 Task: Search the place "Judson St".
Action: Mouse moved to (379, 153)
Screenshot: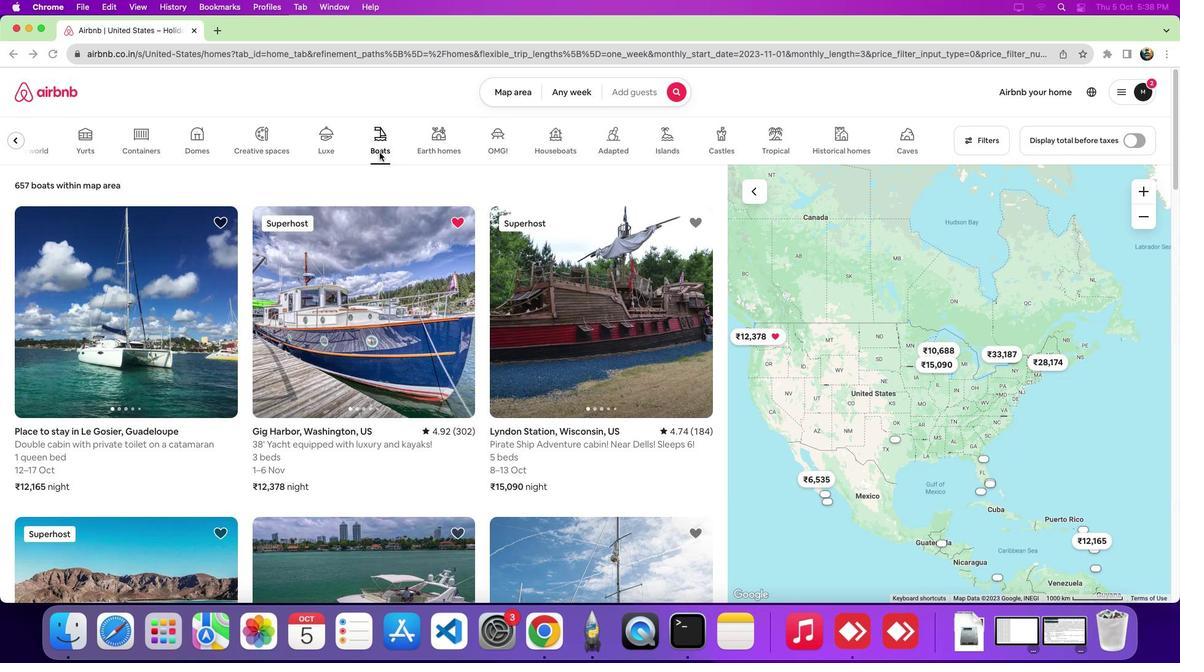 
Action: Mouse pressed left at (379, 153)
Screenshot: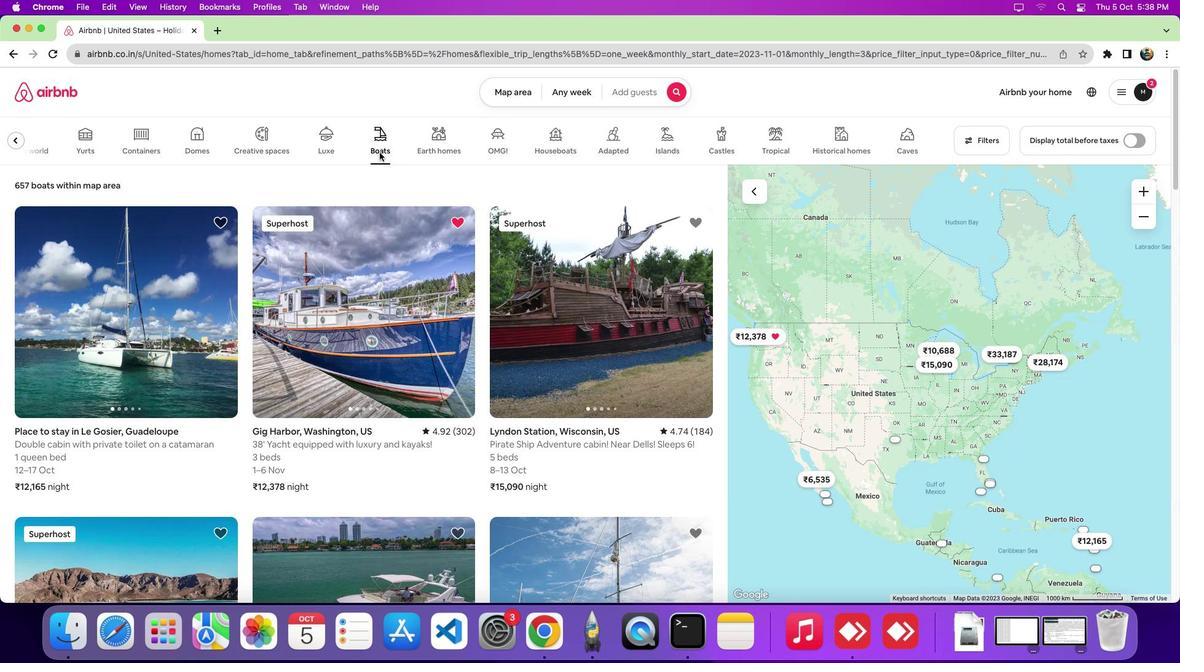 
Action: Mouse moved to (384, 282)
Screenshot: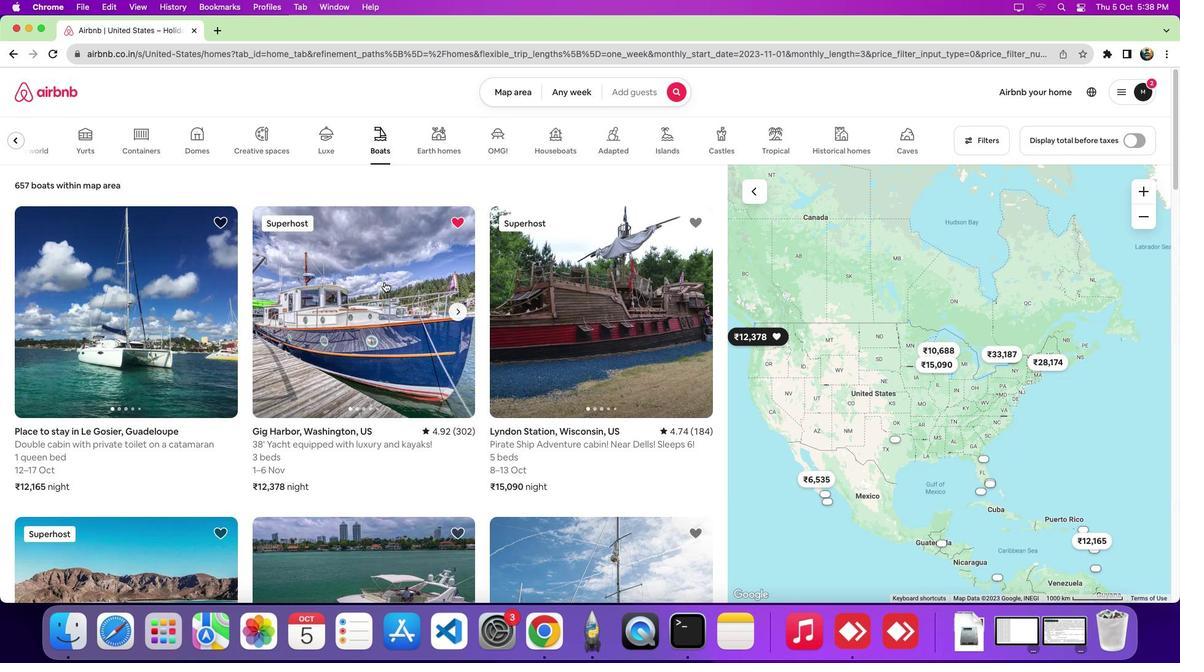 
Action: Mouse pressed left at (384, 282)
Screenshot: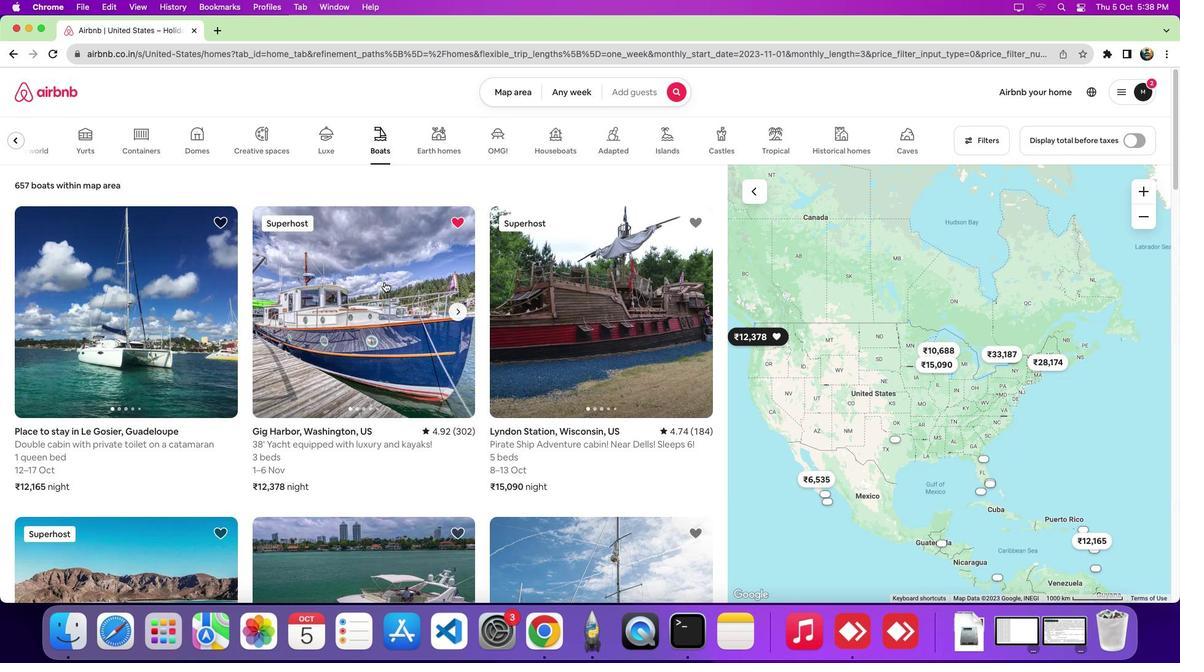 
Action: Mouse moved to (646, 311)
Screenshot: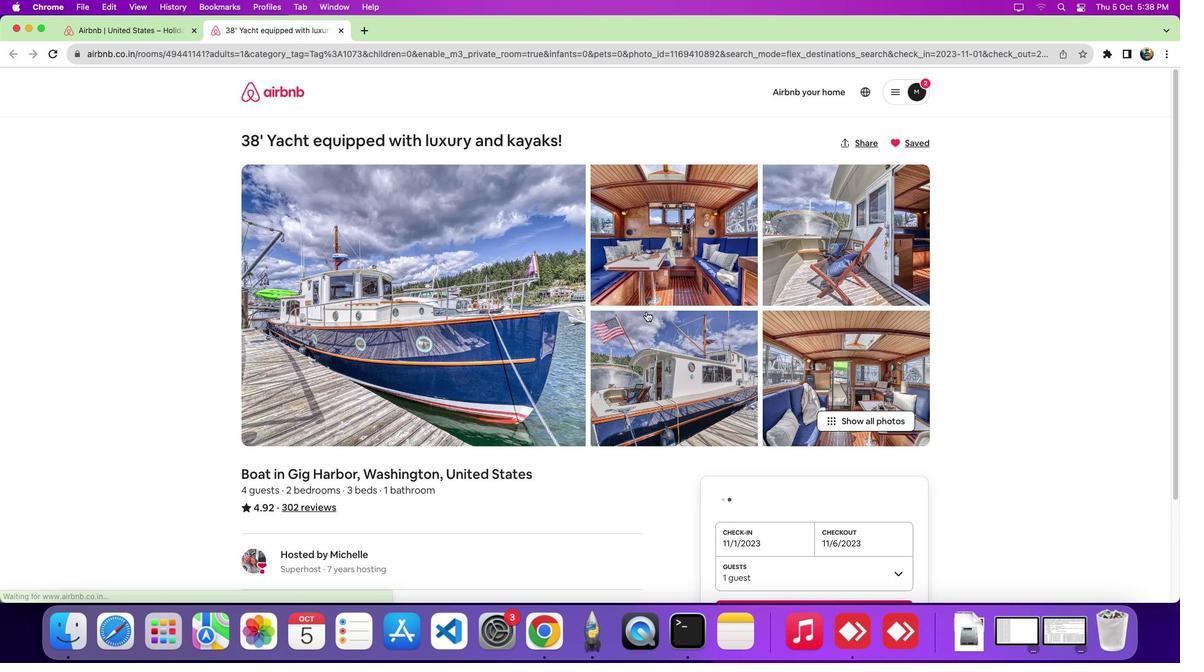 
Action: Mouse scrolled (646, 311) with delta (0, 0)
Screenshot: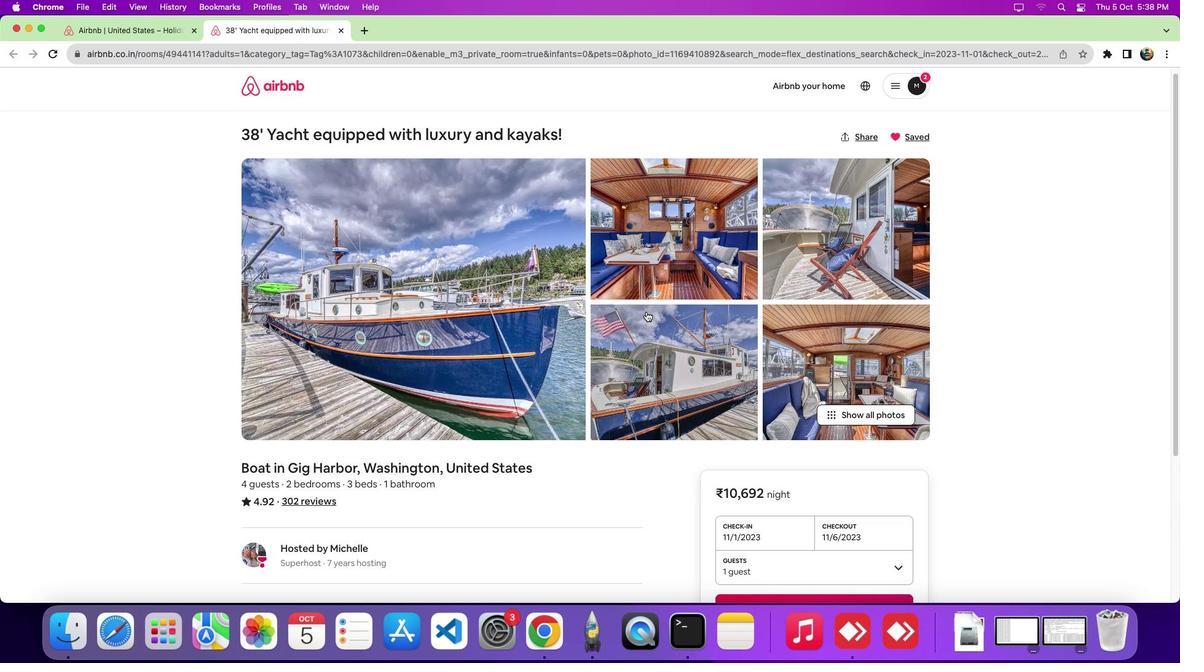 
Action: Mouse scrolled (646, 311) with delta (0, -1)
Screenshot: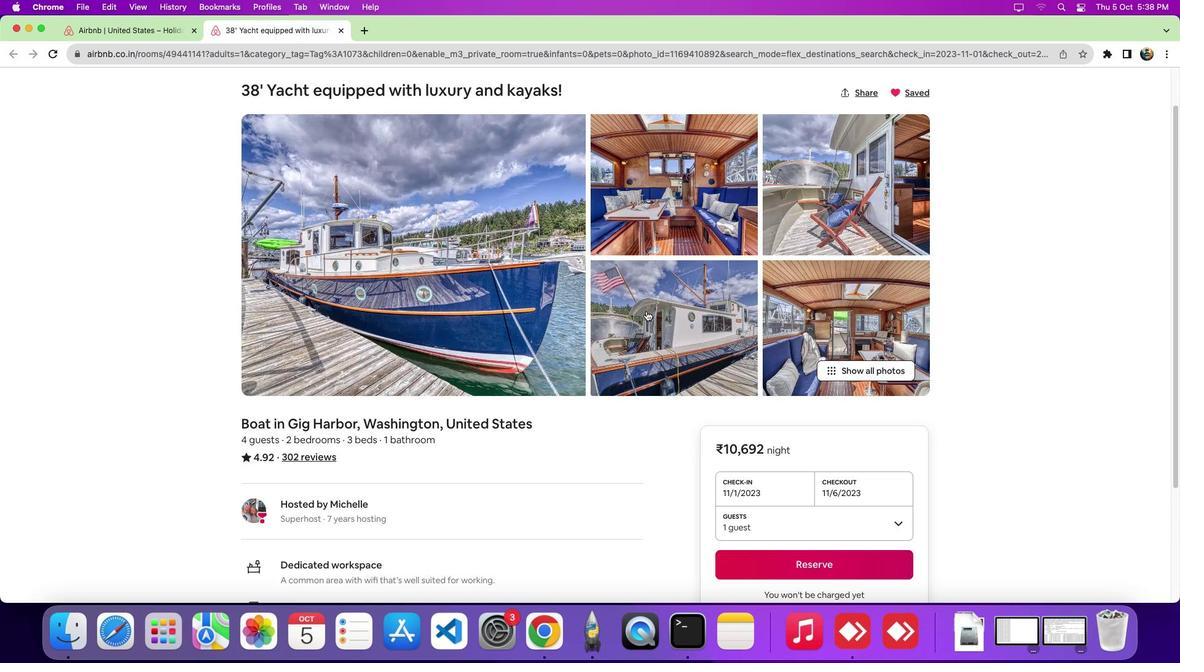 
Action: Mouse scrolled (646, 311) with delta (0, -5)
Screenshot: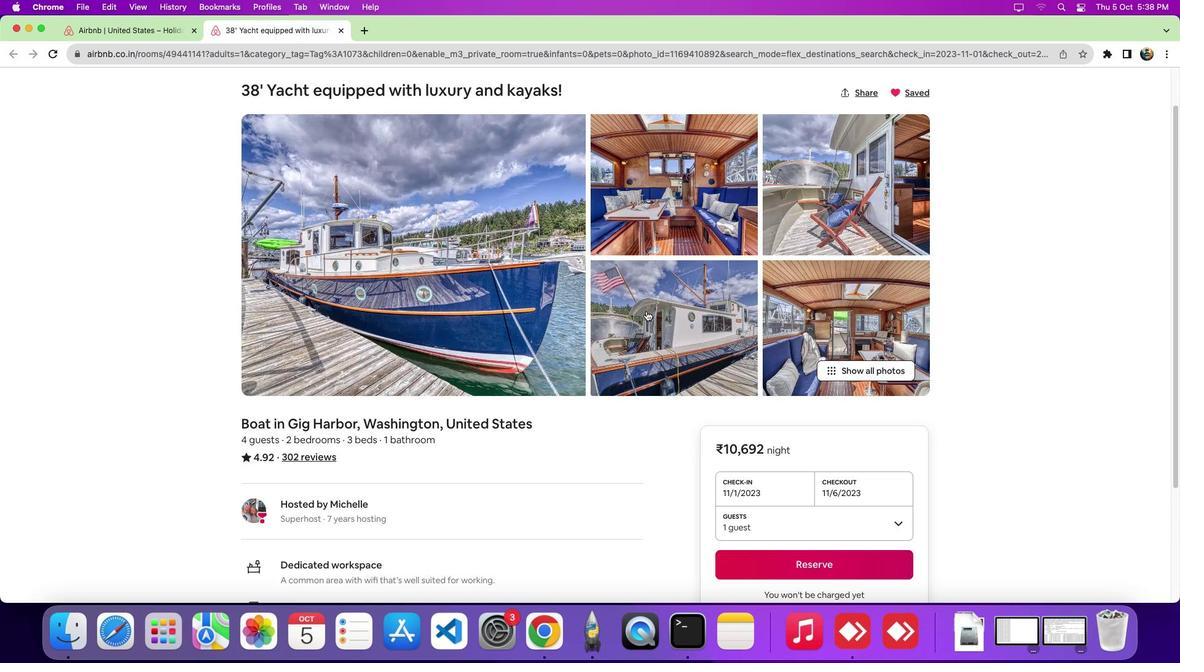 
Action: Mouse scrolled (646, 311) with delta (0, -8)
Screenshot: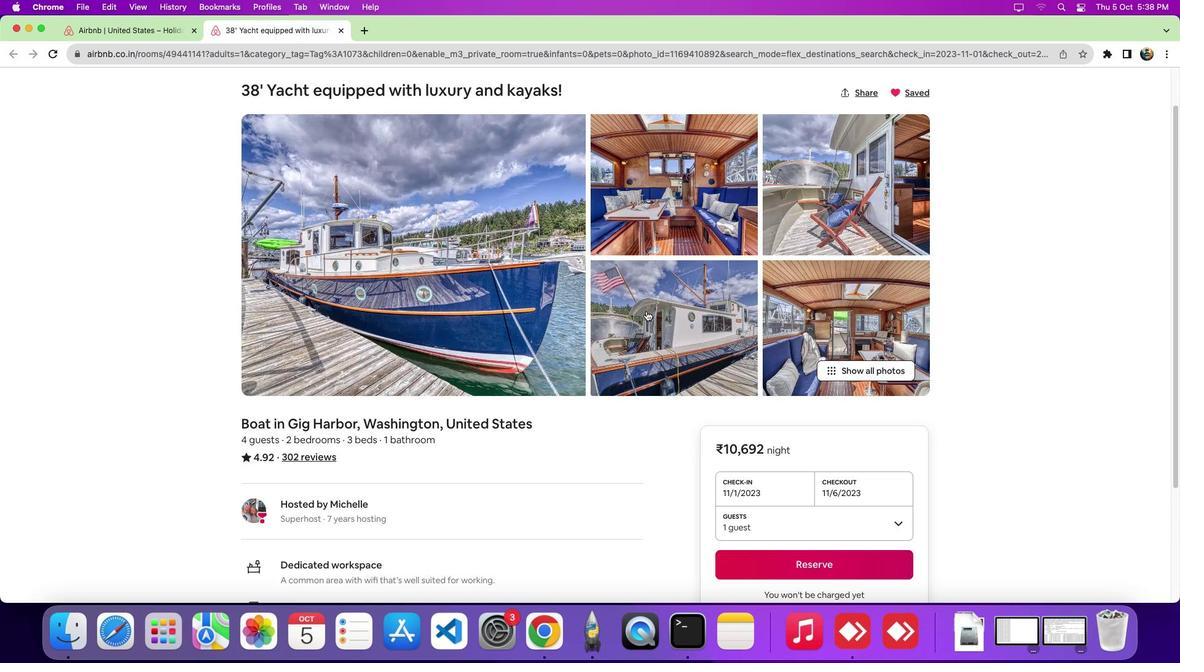 
Action: Mouse moved to (646, 311)
Screenshot: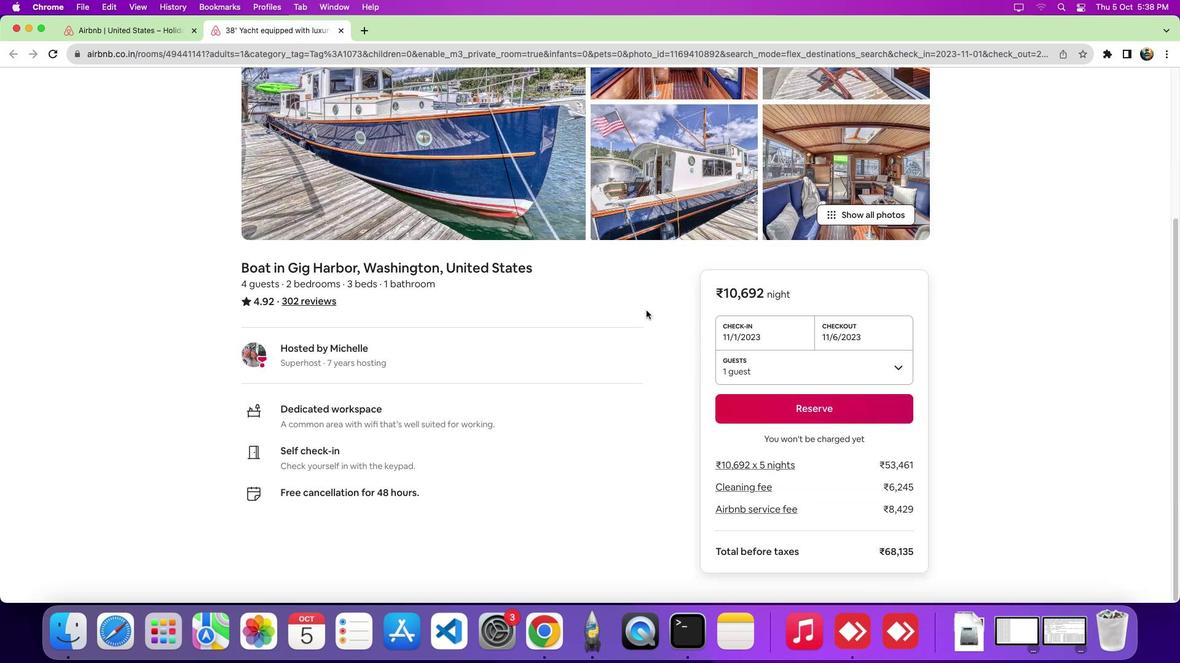 
Action: Mouse scrolled (646, 311) with delta (0, 0)
Screenshot: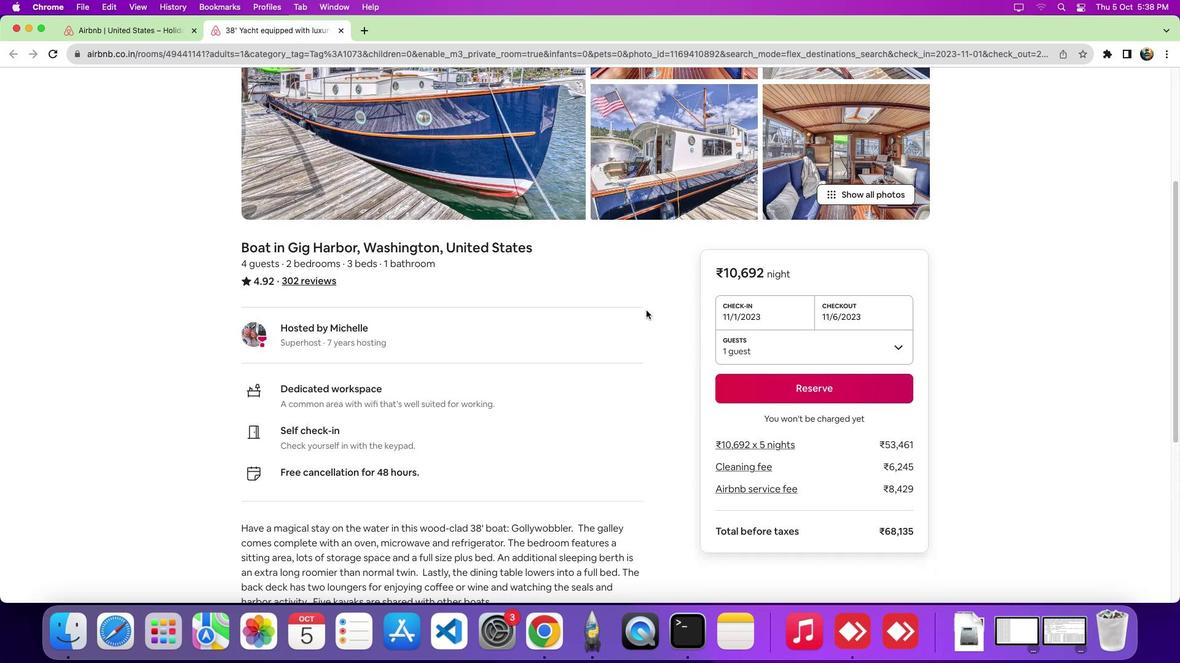 
Action: Mouse scrolled (646, 311) with delta (0, -1)
Screenshot: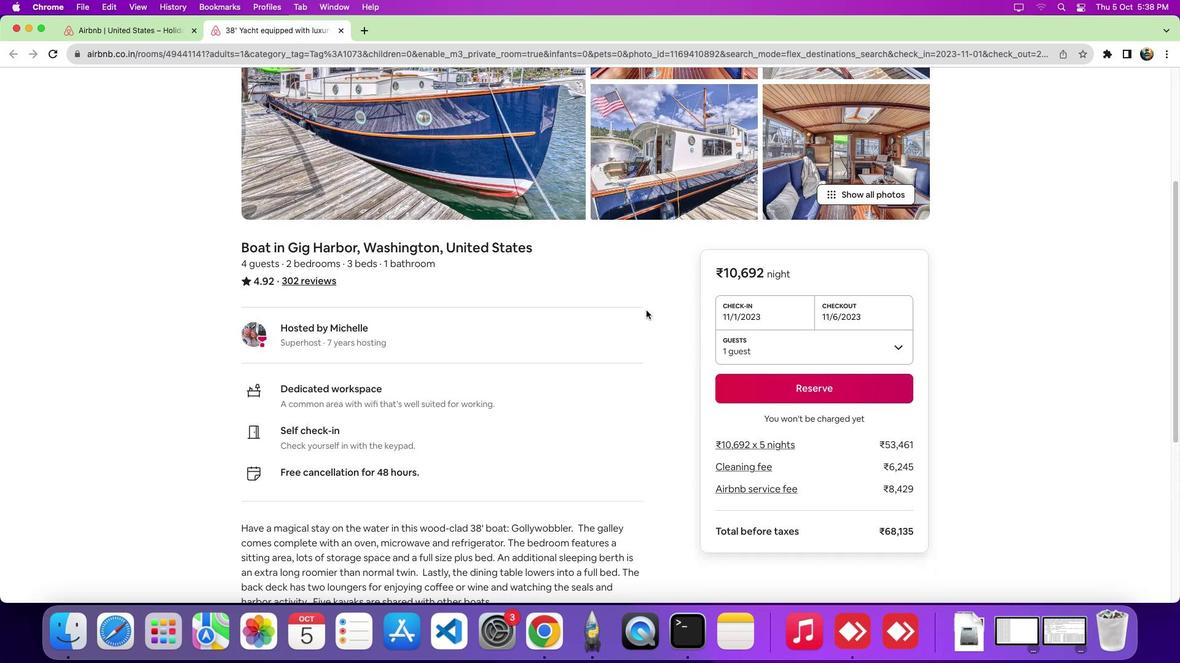 
Action: Mouse scrolled (646, 311) with delta (0, -6)
Screenshot: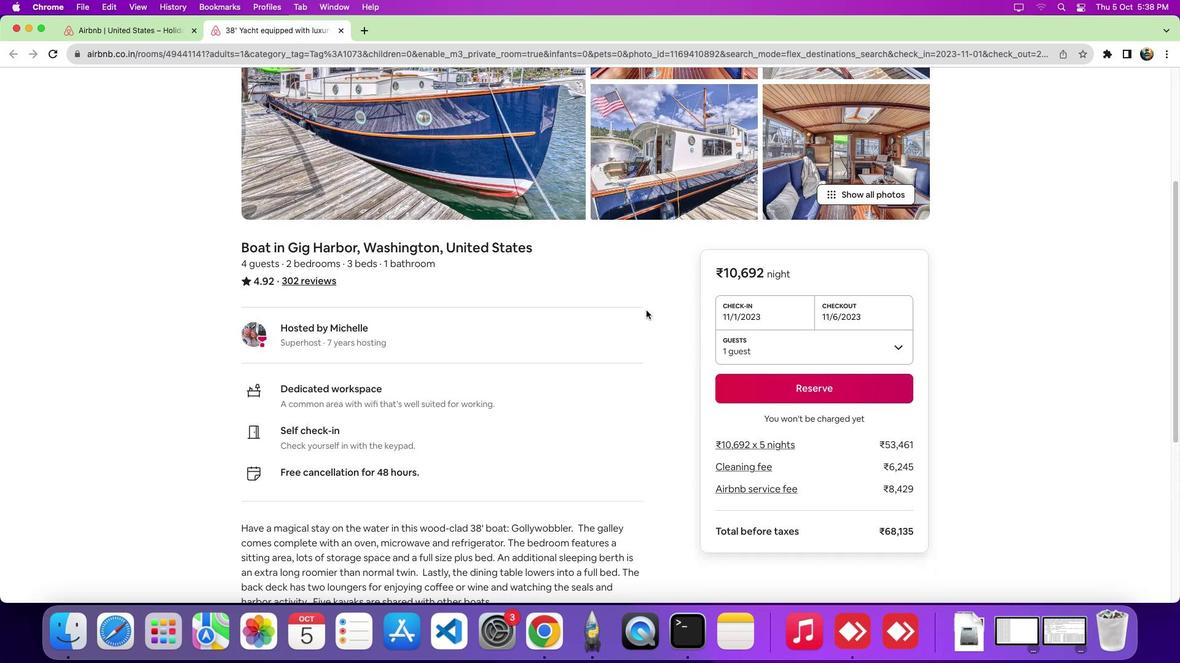 
Action: Mouse scrolled (646, 311) with delta (0, -8)
Screenshot: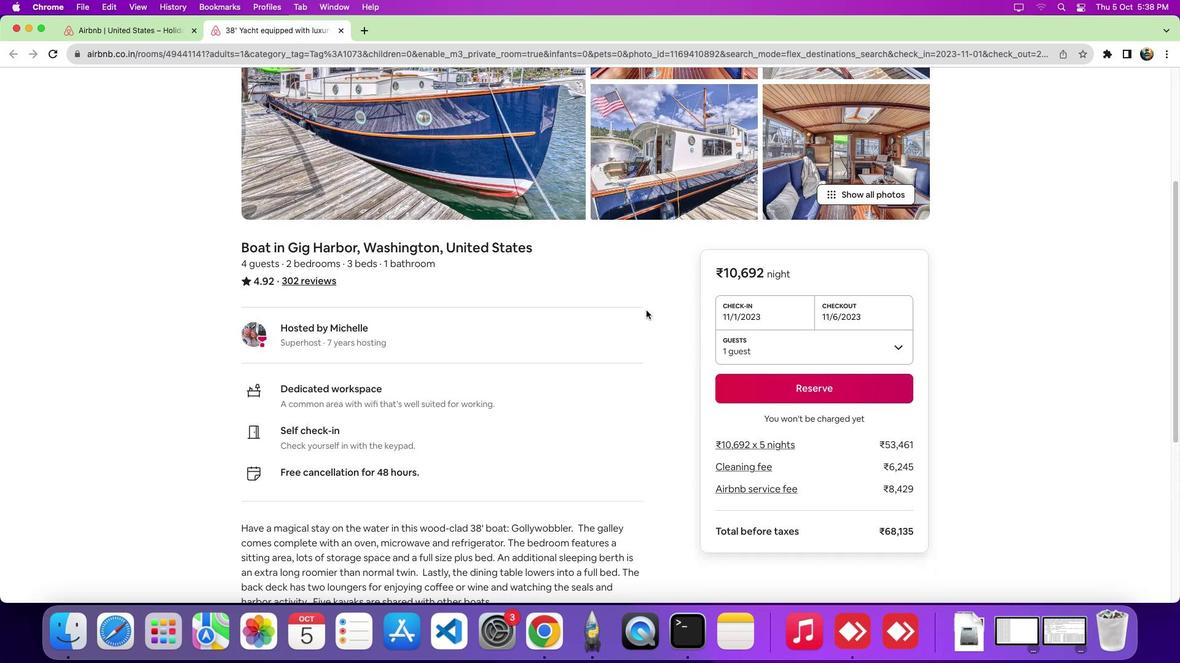 
Action: Mouse scrolled (646, 311) with delta (0, -9)
Screenshot: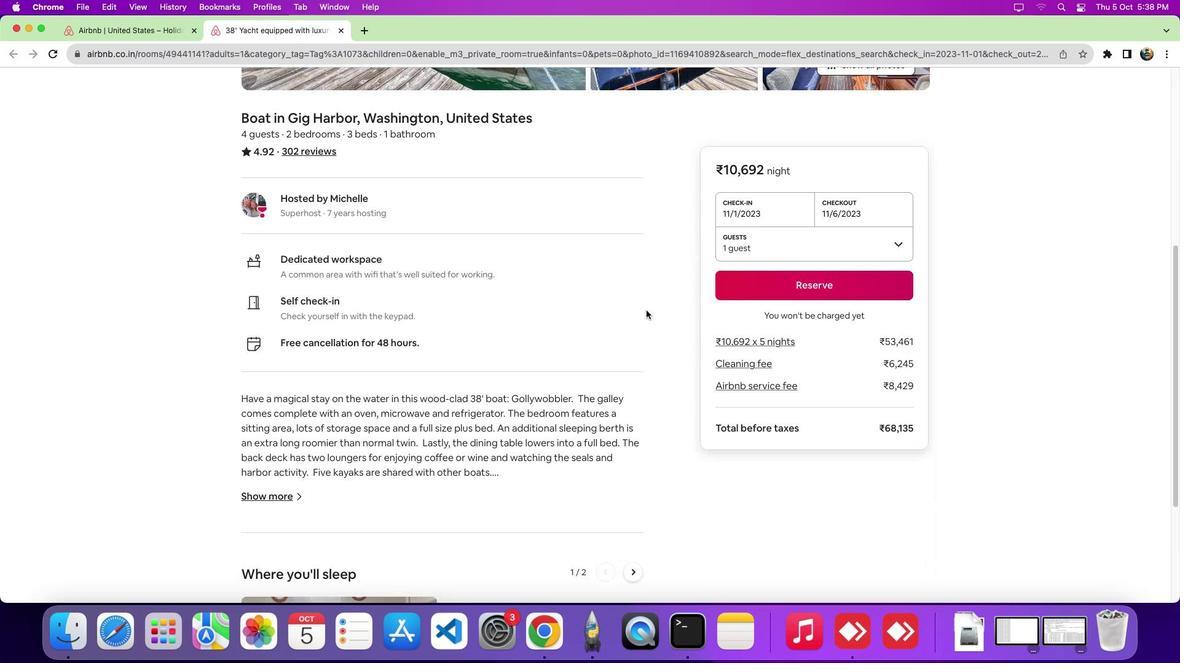 
Action: Mouse scrolled (646, 311) with delta (0, -10)
Screenshot: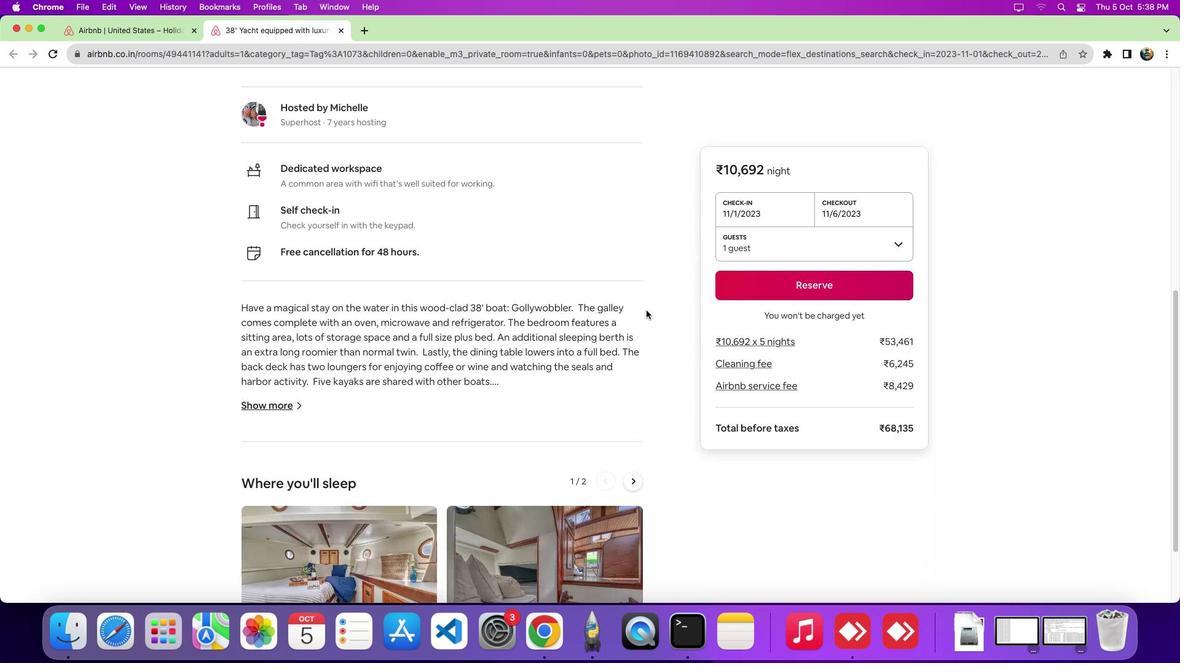 
Action: Mouse moved to (402, 87)
Screenshot: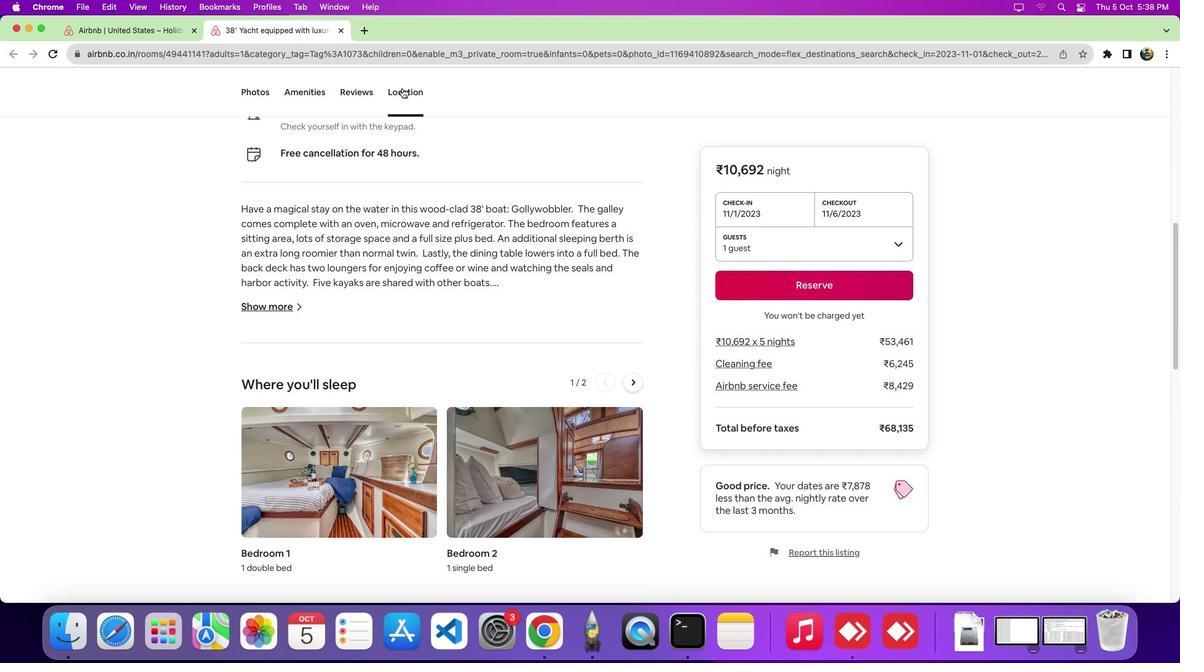 
Action: Mouse pressed left at (402, 87)
Screenshot: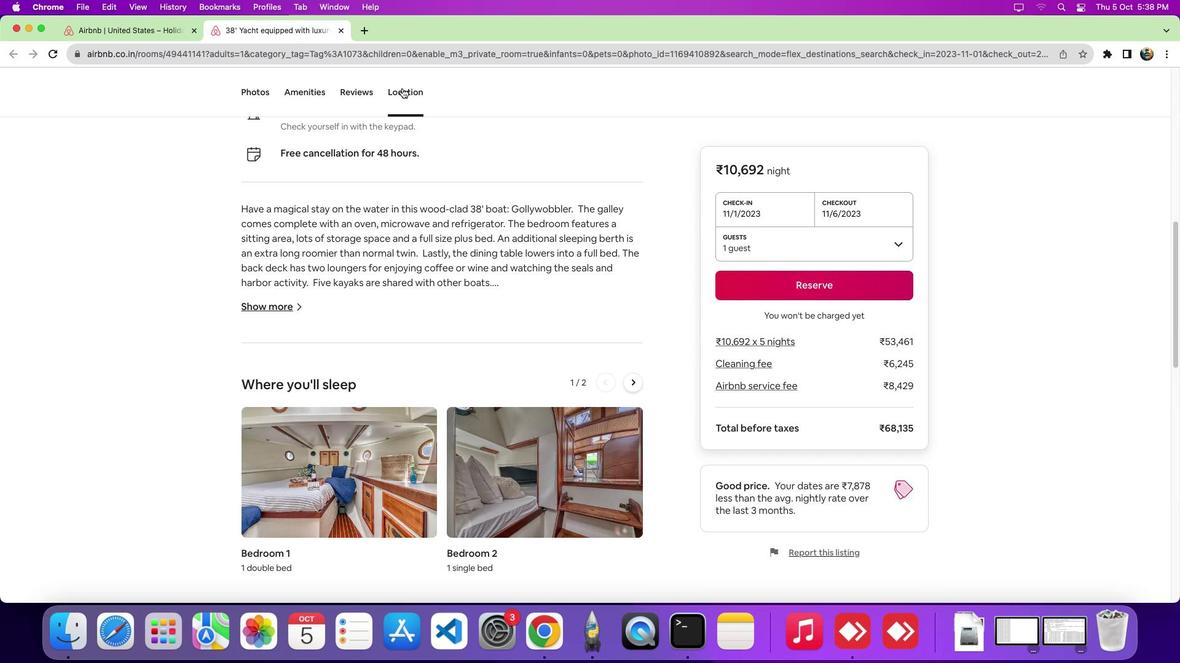 
Action: Mouse moved to (766, 397)
Screenshot: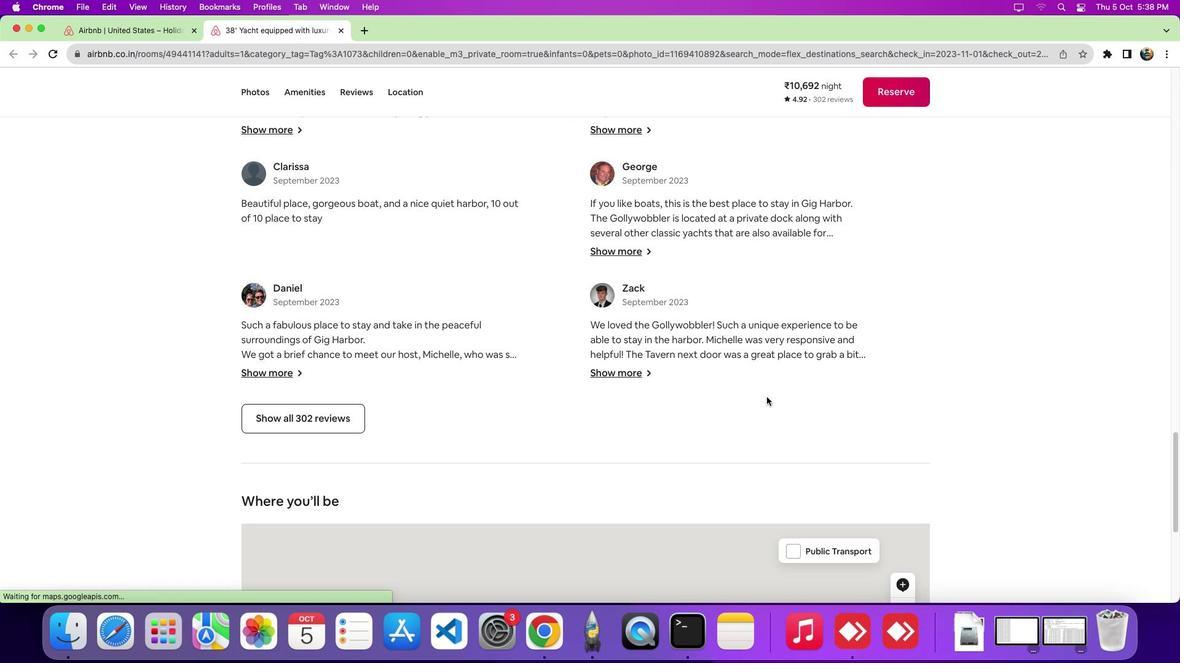
Action: Mouse scrolled (766, 397) with delta (0, 0)
Screenshot: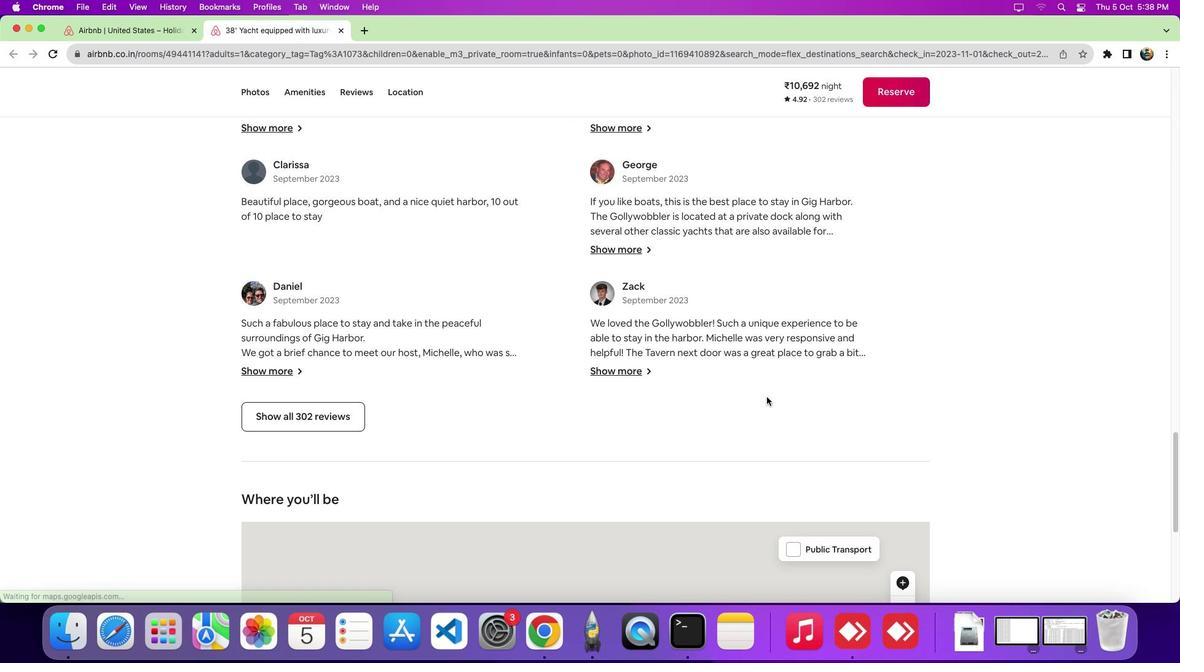 
Action: Mouse scrolled (766, 397) with delta (0, 0)
Screenshot: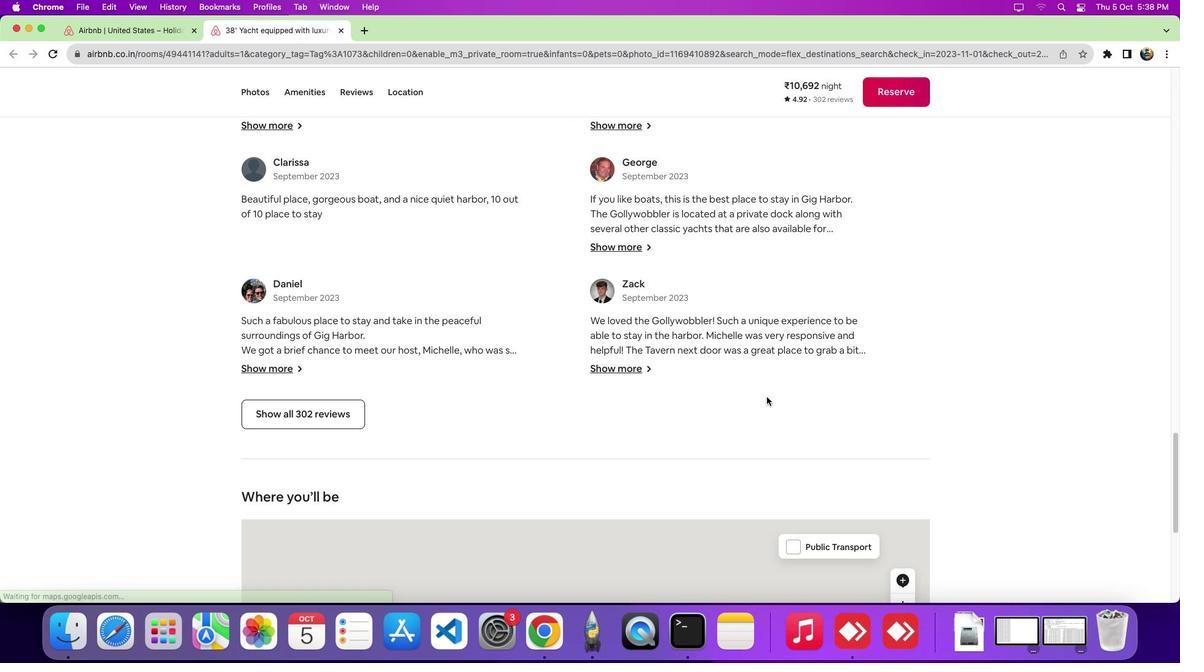 
Action: Mouse scrolled (766, 397) with delta (0, 0)
Screenshot: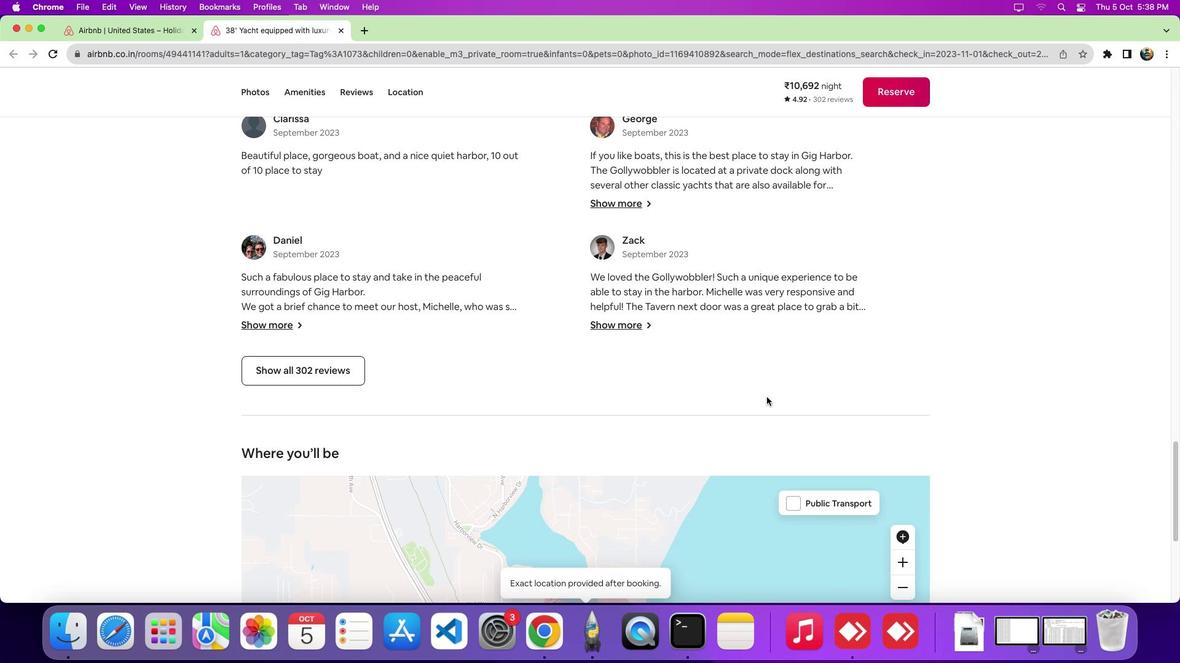
Action: Mouse scrolled (766, 397) with delta (0, 0)
Screenshot: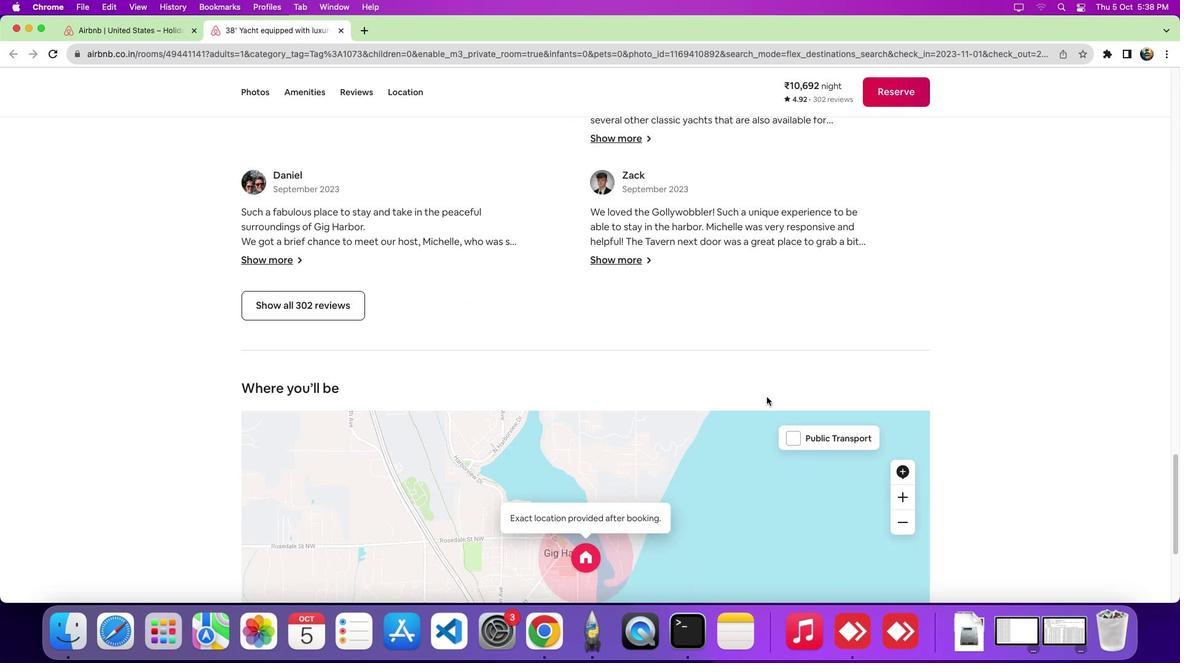 
Action: Mouse scrolled (766, 397) with delta (0, -4)
Screenshot: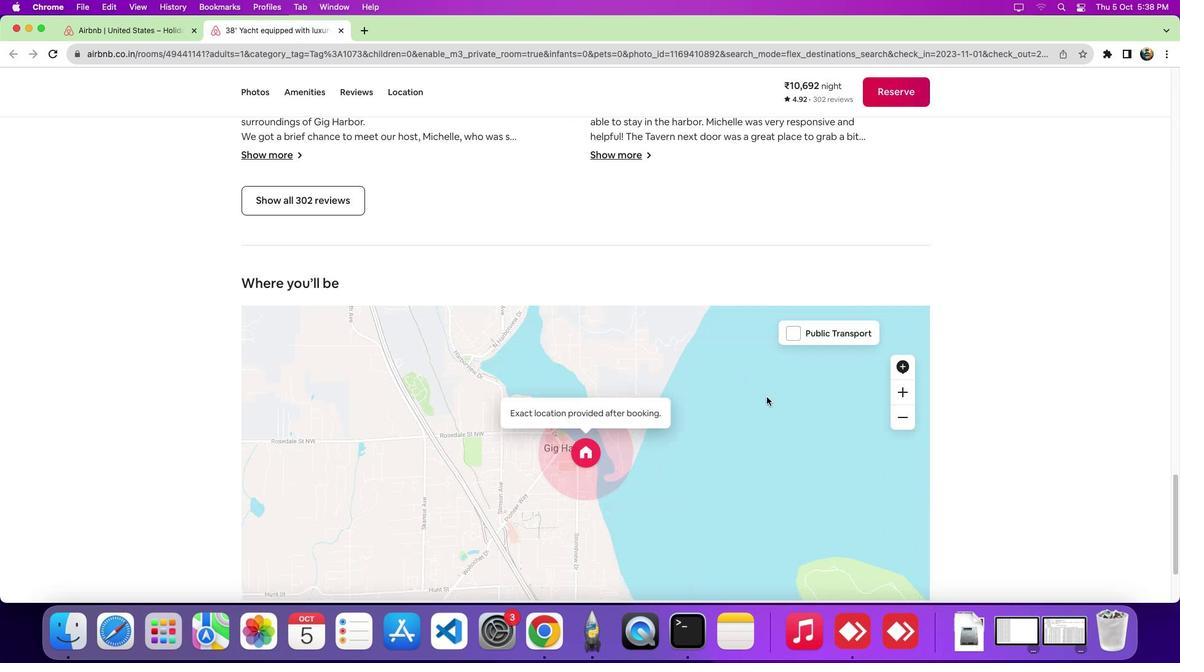 
Action: Mouse scrolled (766, 397) with delta (0, -7)
Screenshot: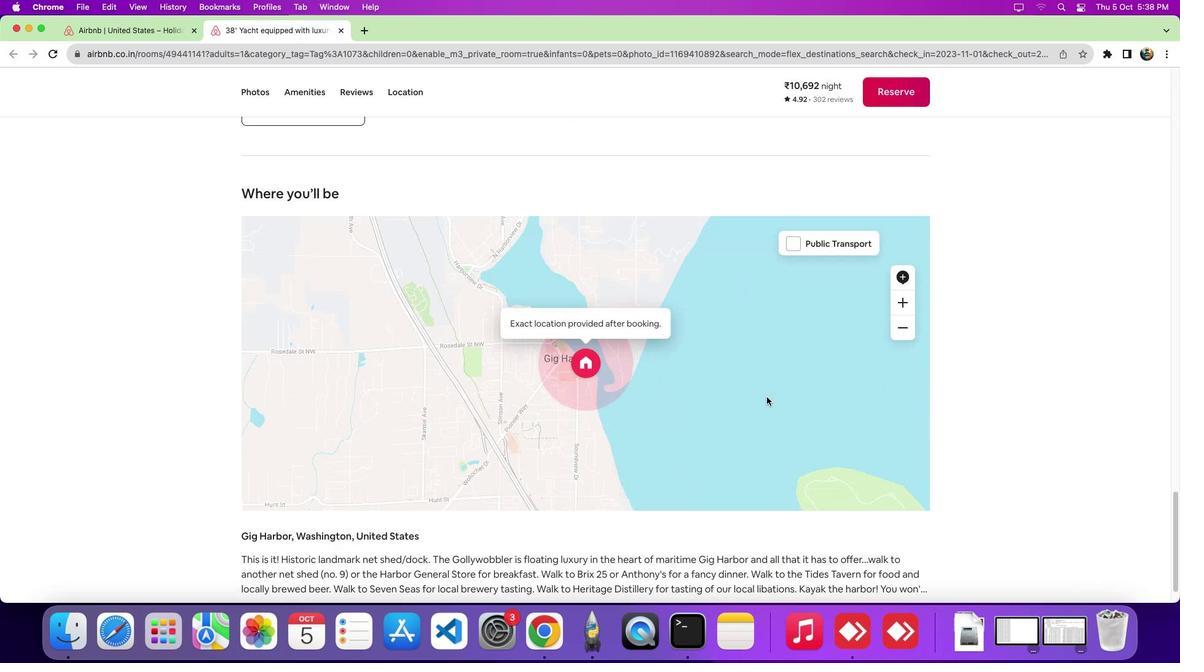 
Action: Mouse moved to (900, 229)
Screenshot: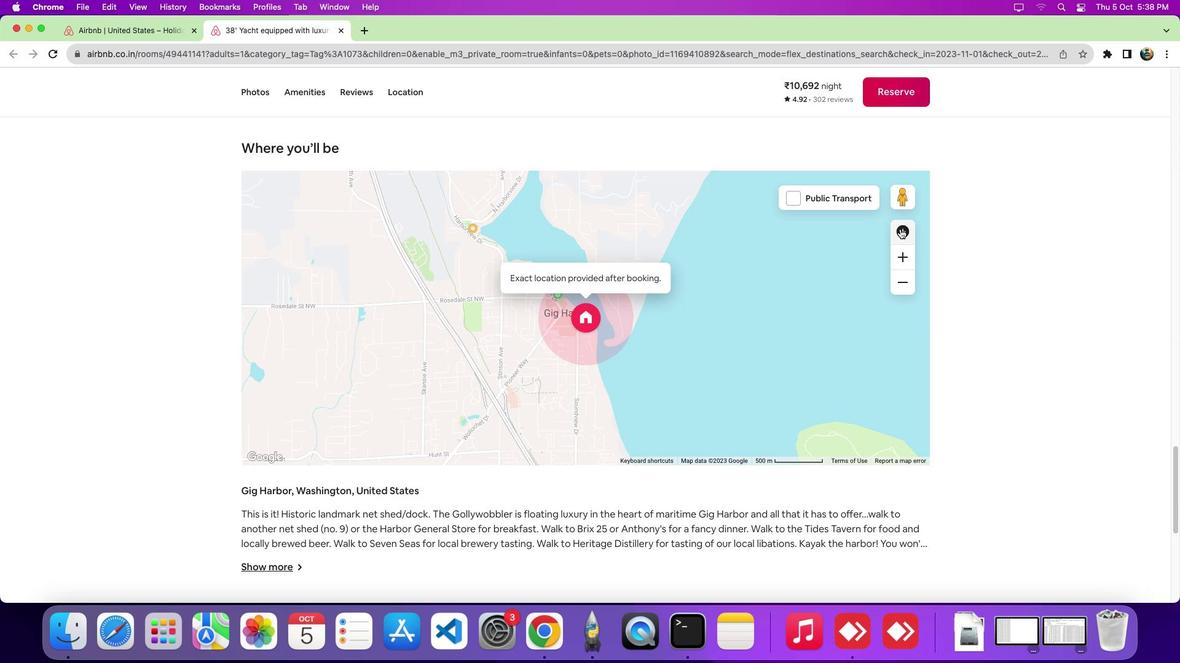 
Action: Mouse pressed left at (900, 229)
Screenshot: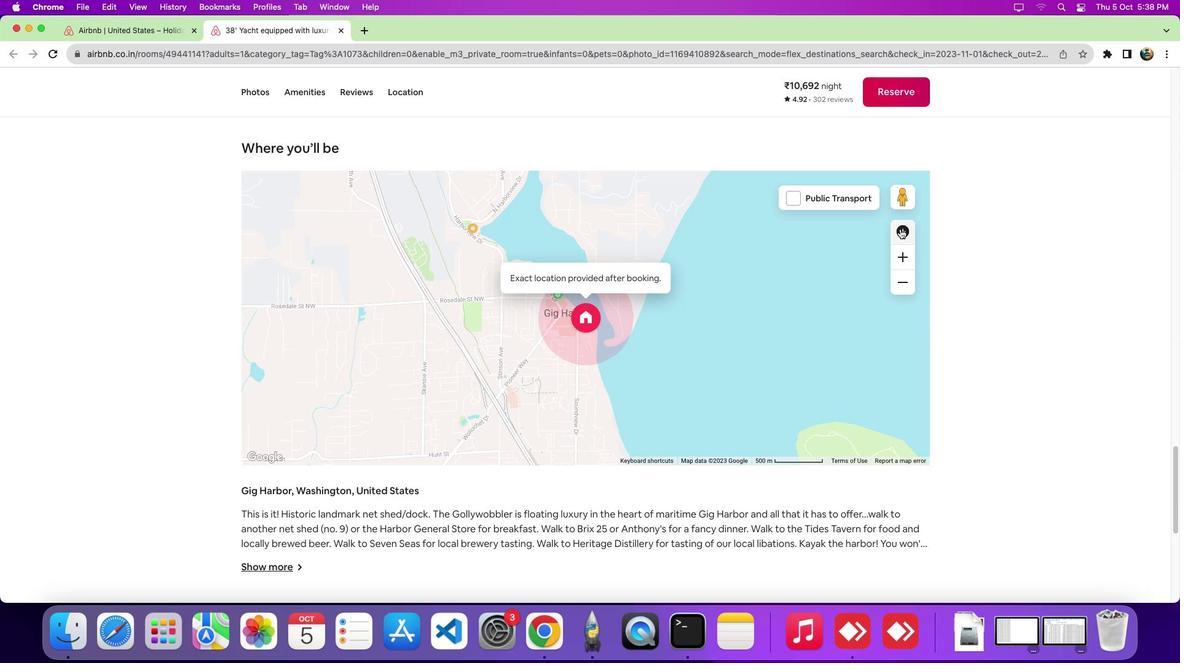 
Action: Mouse moved to (804, 242)
Screenshot: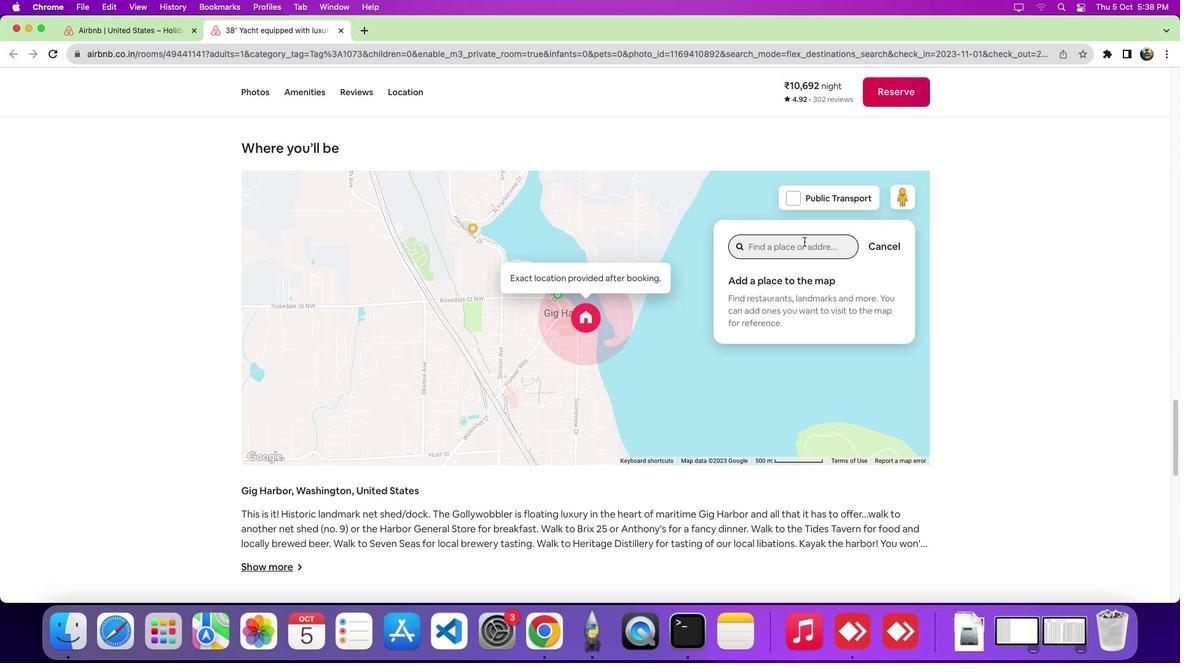 
Action: Mouse pressed left at (804, 242)
Screenshot: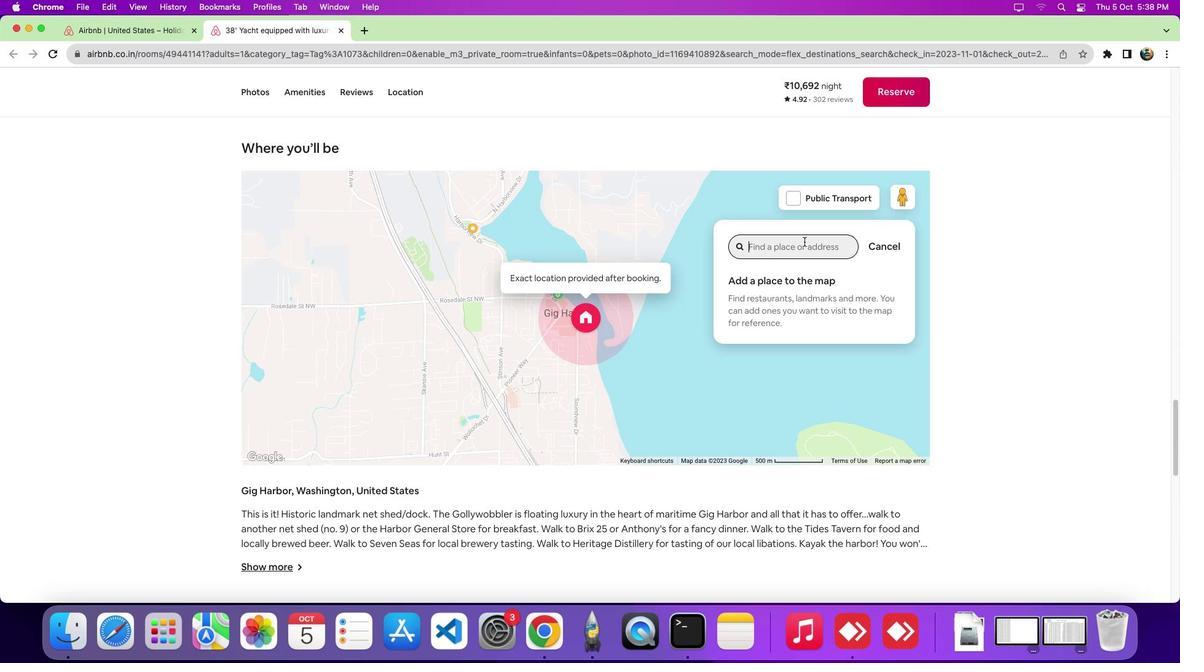 
Action: Key pressed Key.shift'J''u''d''s''o''n'Key.spaceKey.shift_r'S'
Screenshot: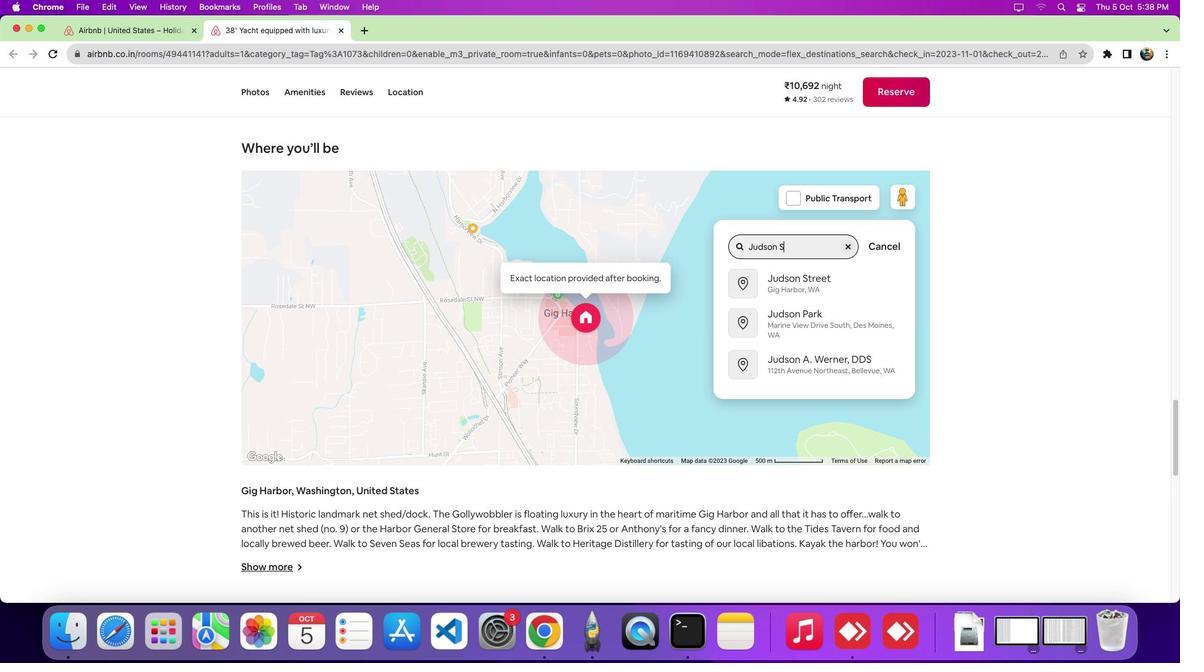 
Action: Mouse moved to (800, 359)
Screenshot: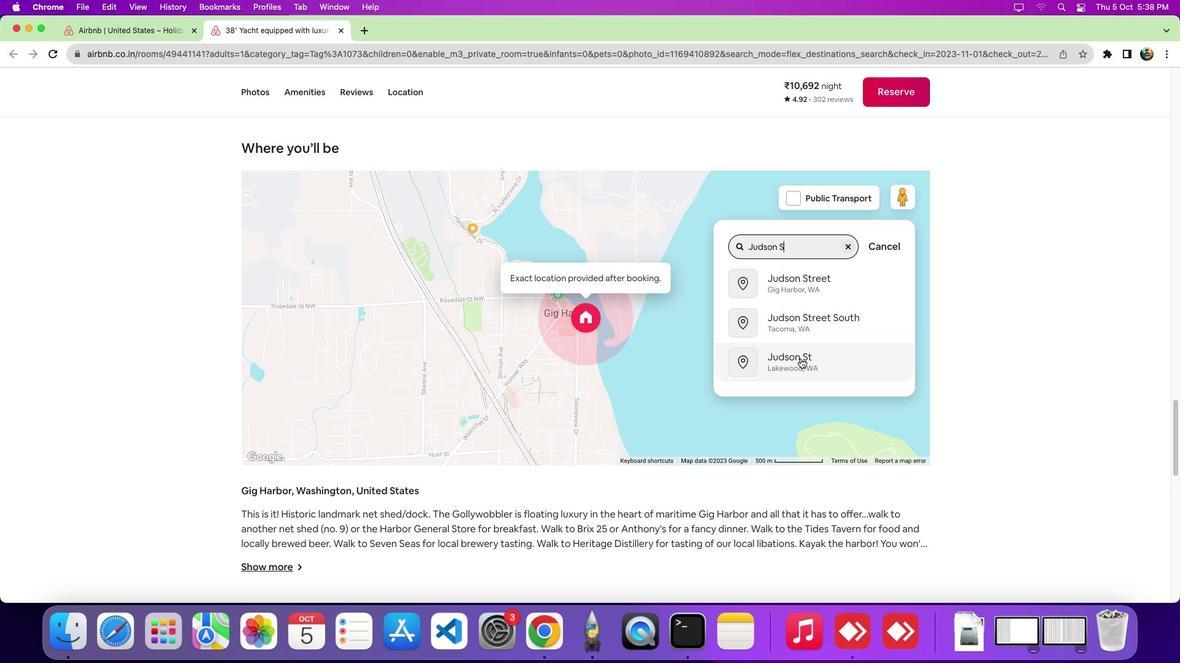 
Action: Mouse pressed left at (800, 359)
Screenshot: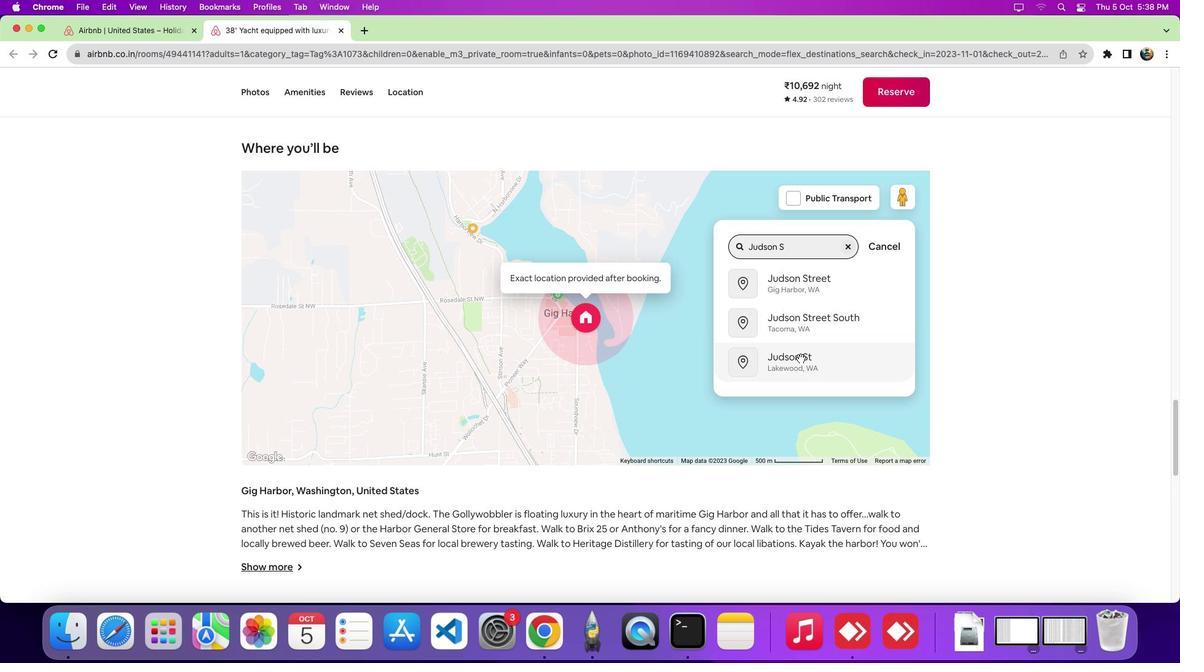 
Action: Mouse moved to (805, 371)
Screenshot: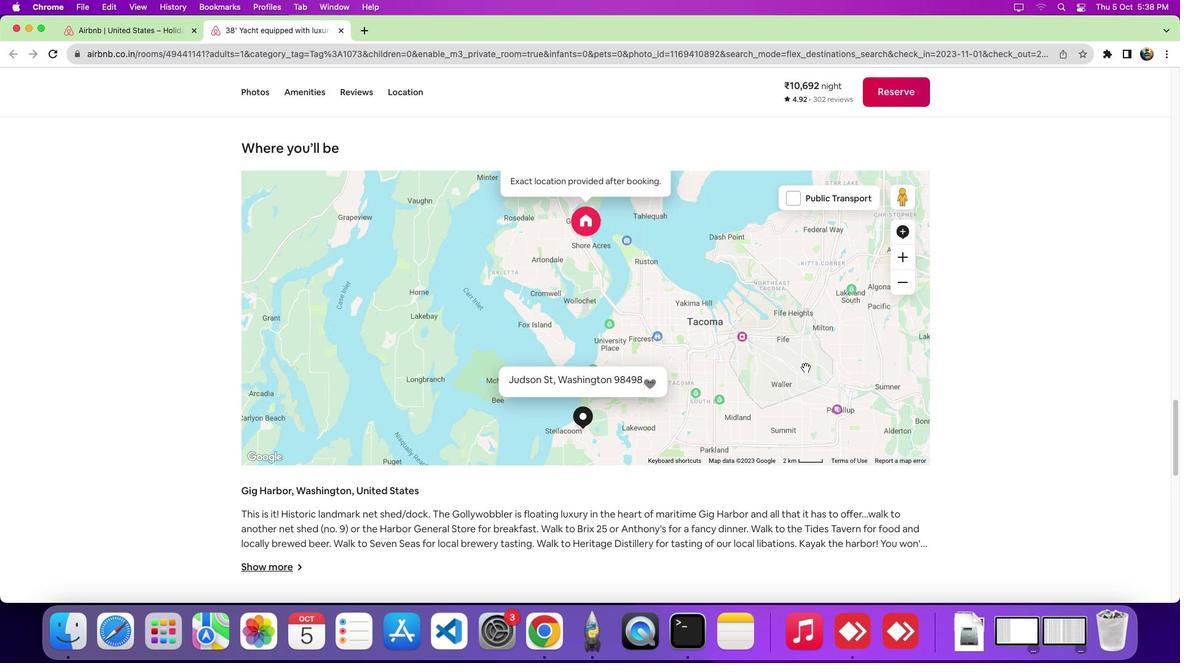 
